 Task: Use the formula "ACOT" in spreadsheet "Project protfolio".
Action: Mouse moved to (650, 93)
Screenshot: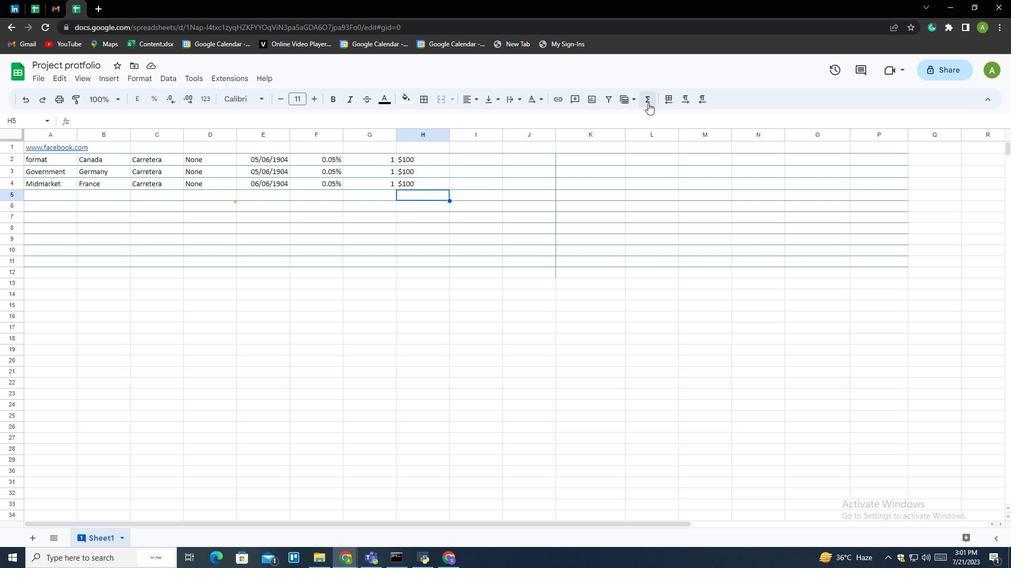 
Action: Mouse pressed left at (650, 93)
Screenshot: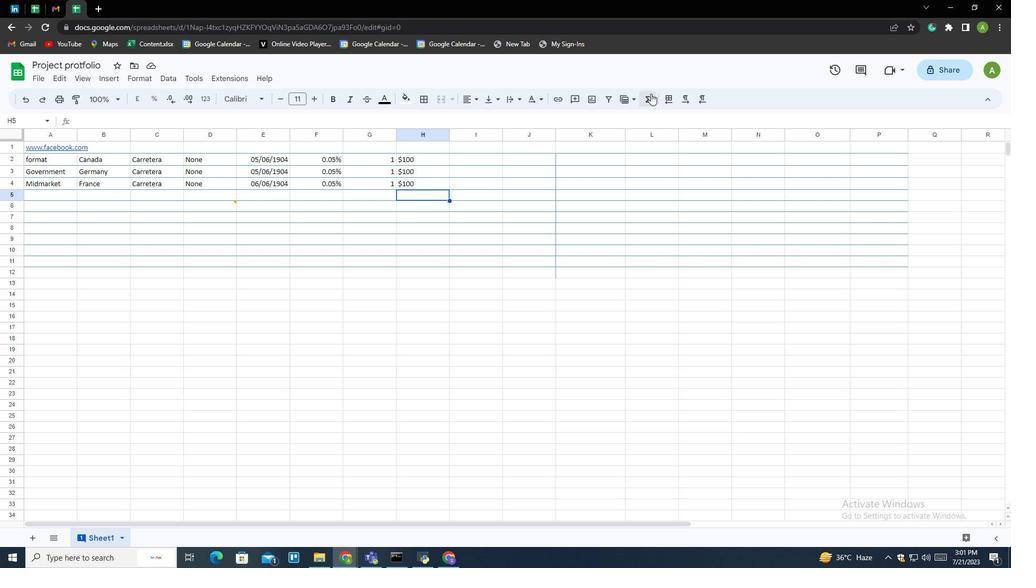 
Action: Mouse moved to (660, 204)
Screenshot: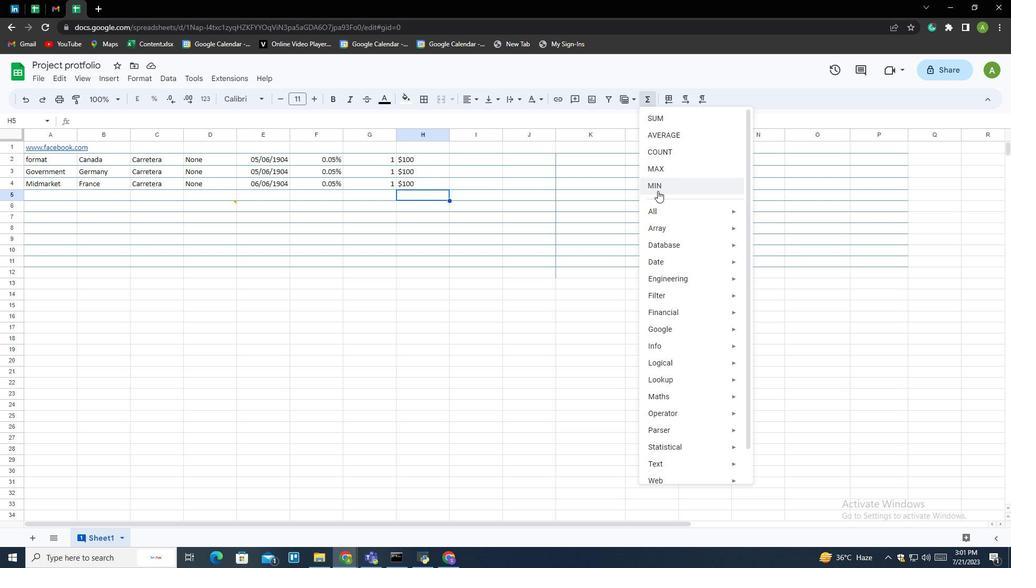 
Action: Mouse pressed left at (660, 204)
Screenshot: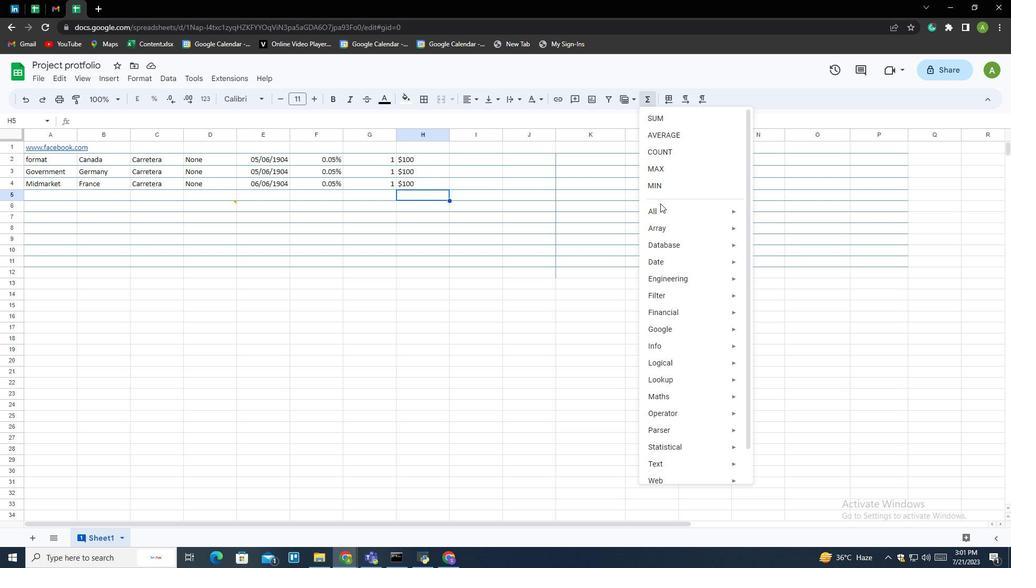 
Action: Mouse moved to (765, 134)
Screenshot: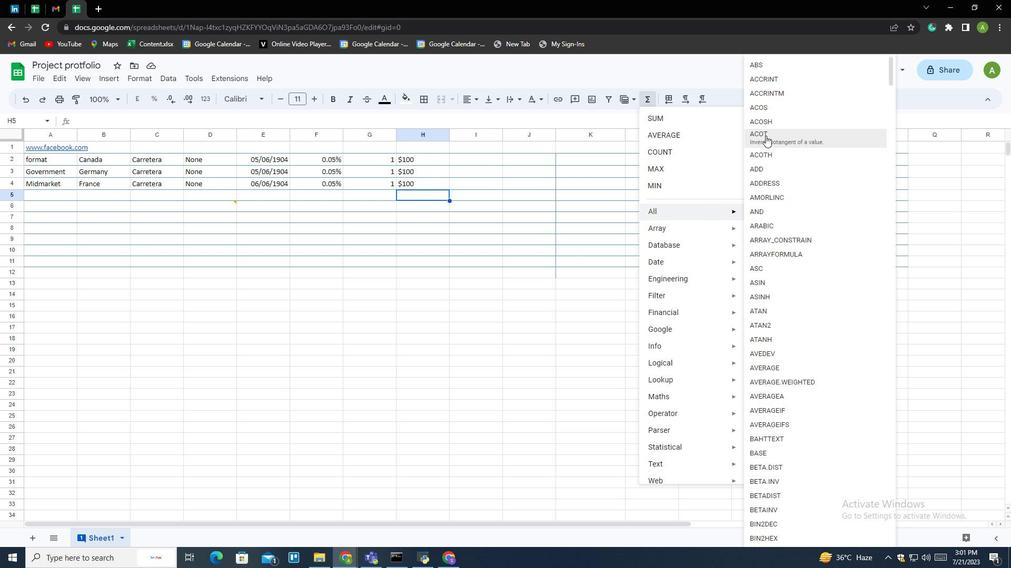 
Action: Mouse pressed left at (765, 134)
Screenshot: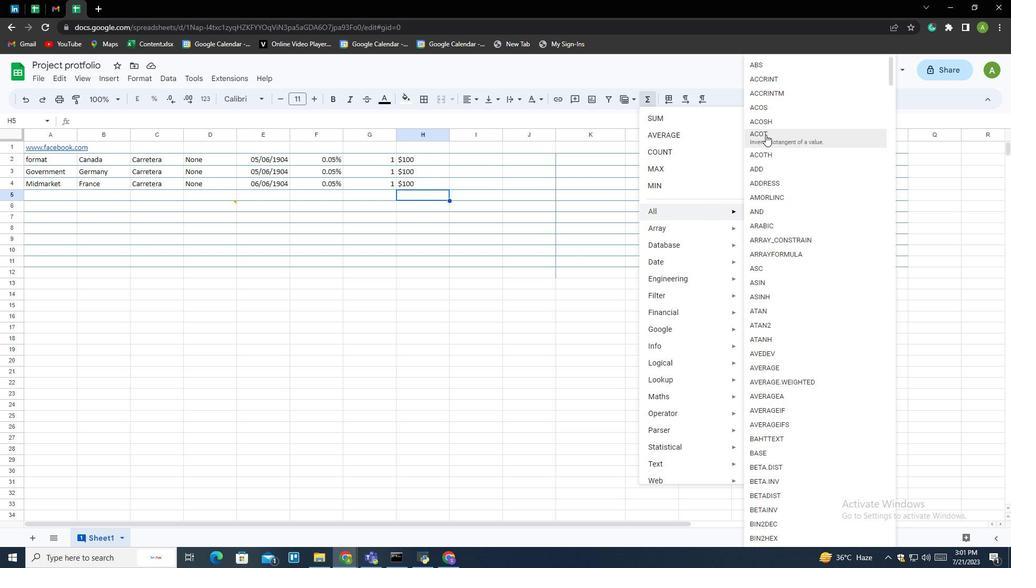 
Action: Mouse moved to (438, 197)
Screenshot: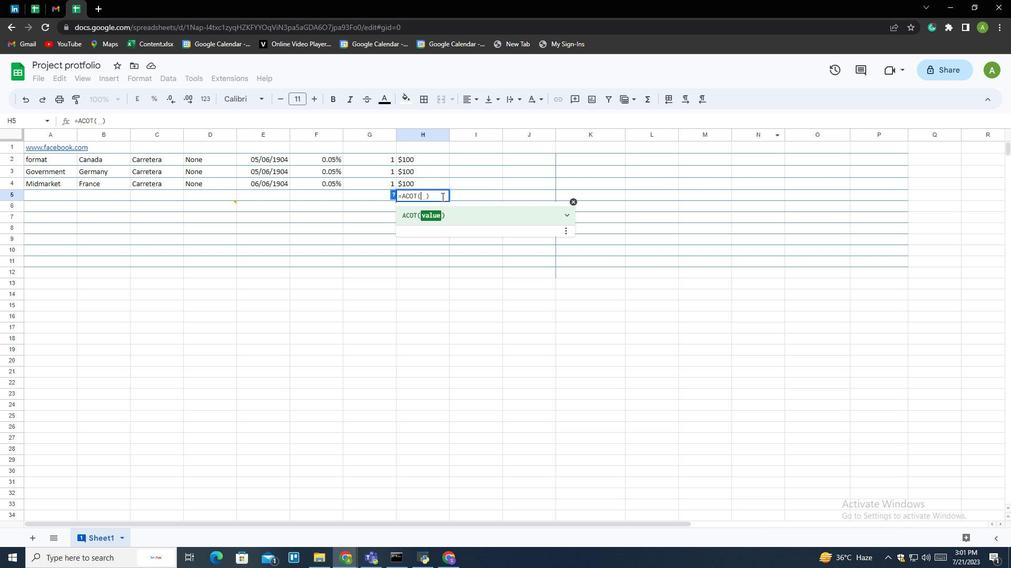 
Action: Key pressed 2<Key.enter>
Screenshot: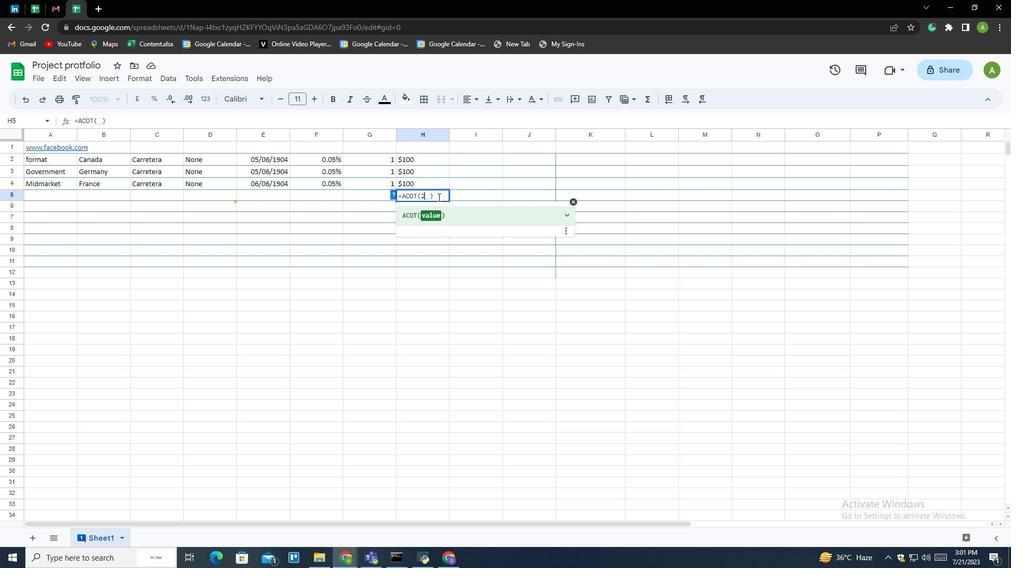
